 Task: Start in the project CodeWave the sprint 'Velocity Vectors', with a duration of 3 weeks. Start in the project CodeWave the sprint 'Velocity Vectors', with a duration of 2 weeks. Start in the project CodeWave the sprint 'Velocity Vectors', with a duration of 1 week
Action: Mouse moved to (72, 55)
Screenshot: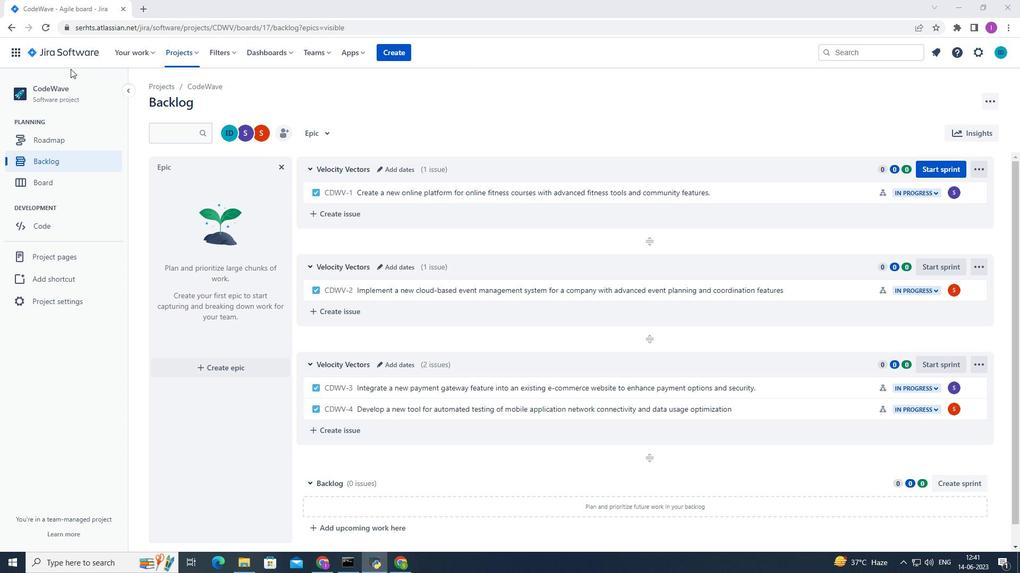 
Action: Mouse pressed left at (72, 55)
Screenshot: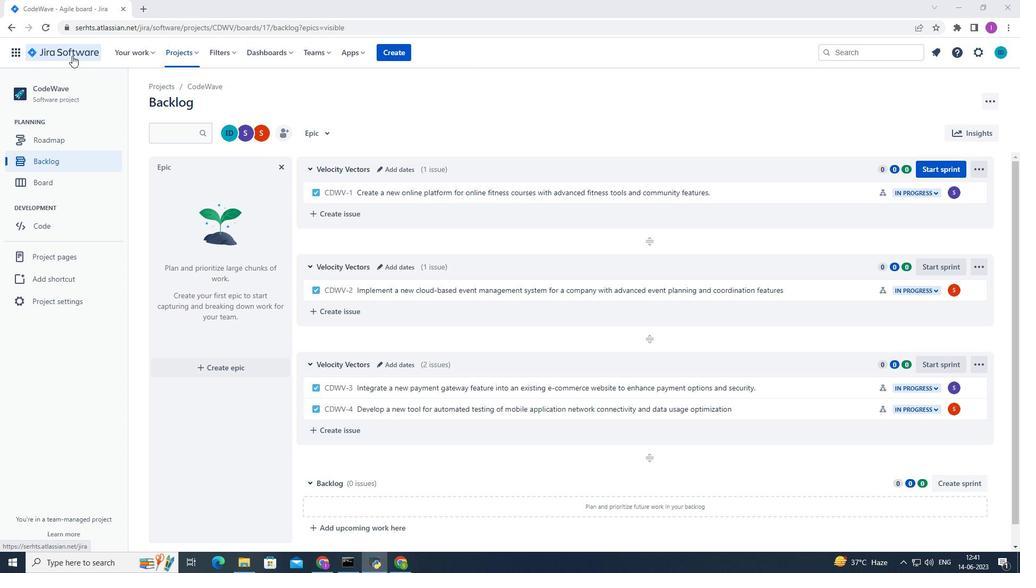 
Action: Mouse moved to (184, 48)
Screenshot: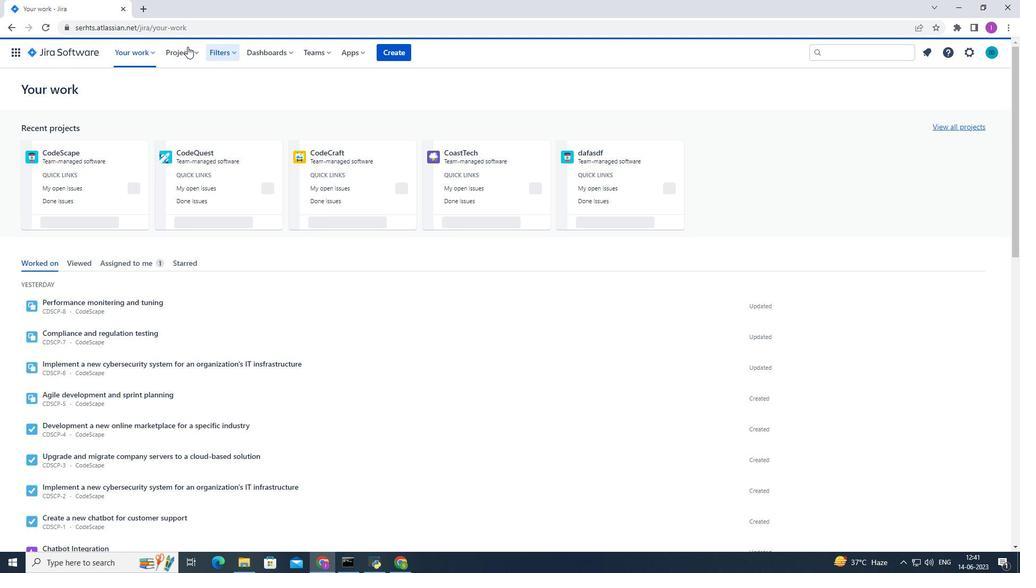 
Action: Mouse pressed left at (184, 48)
Screenshot: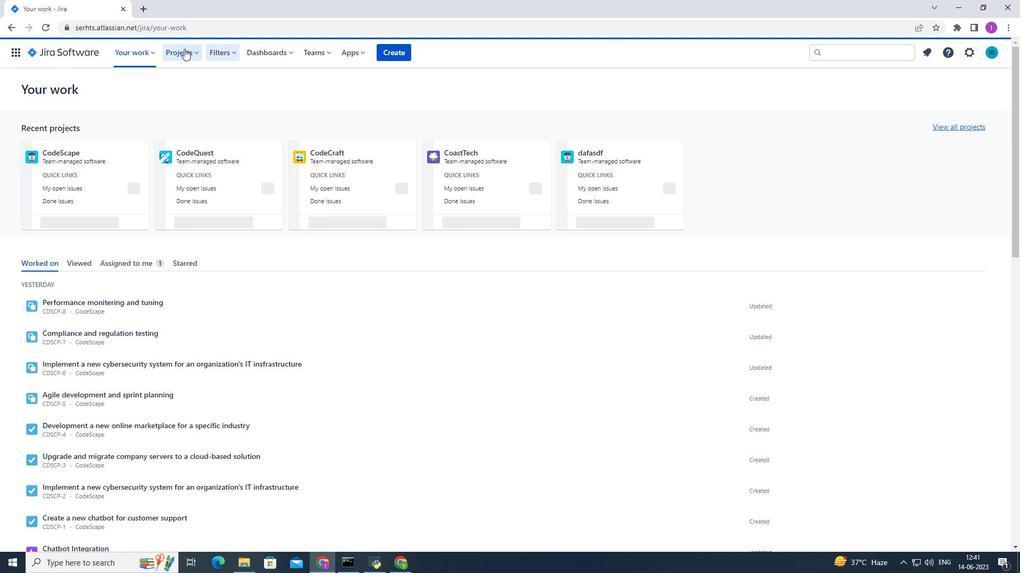 
Action: Mouse moved to (239, 100)
Screenshot: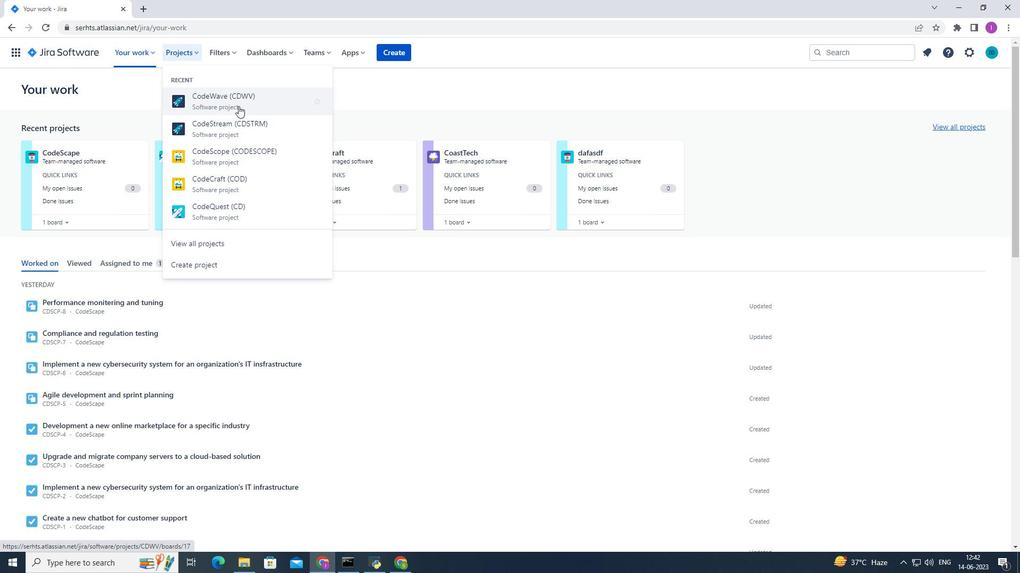 
Action: Mouse pressed left at (239, 100)
Screenshot: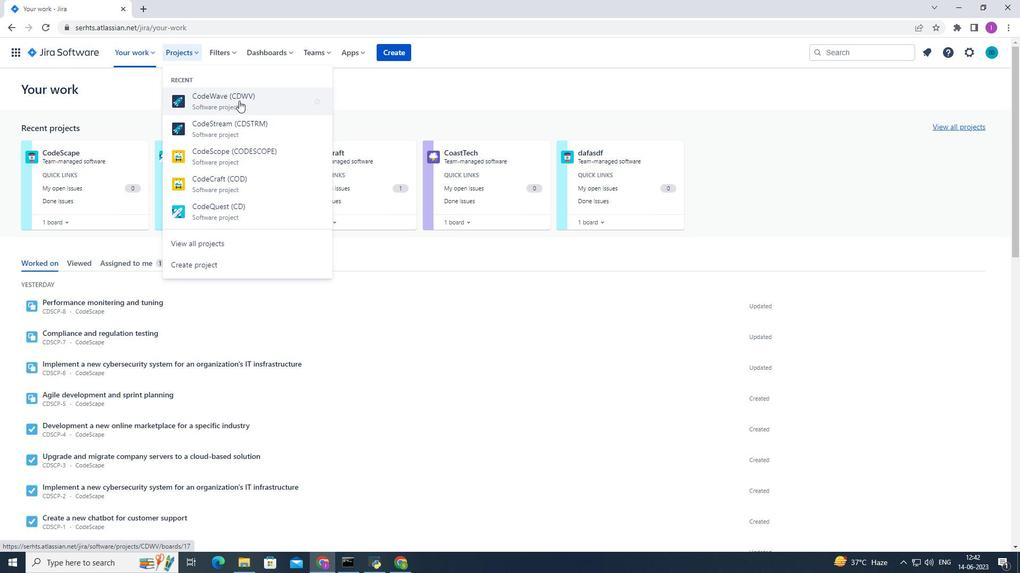 
Action: Mouse moved to (91, 166)
Screenshot: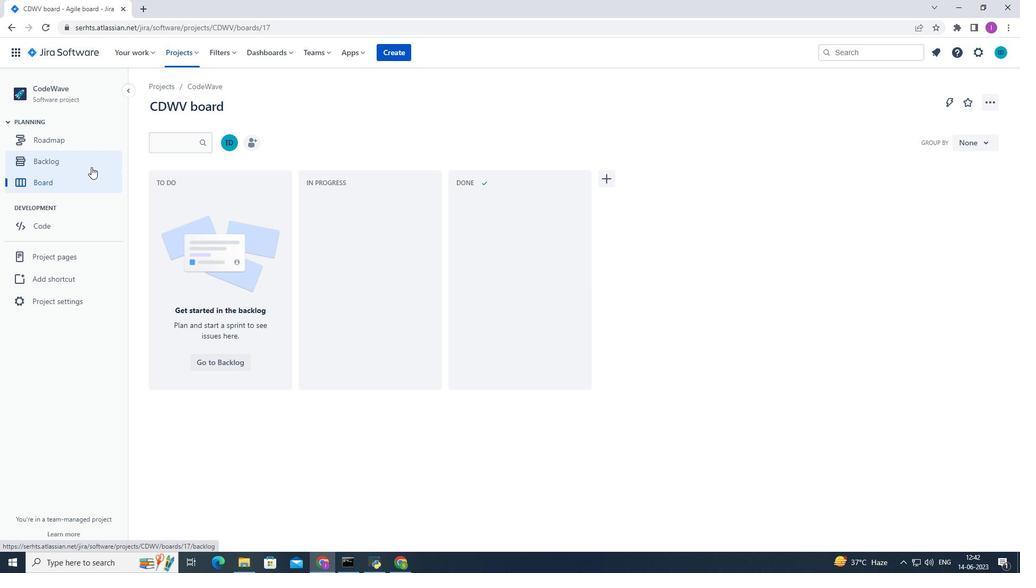 
Action: Mouse pressed left at (91, 166)
Screenshot: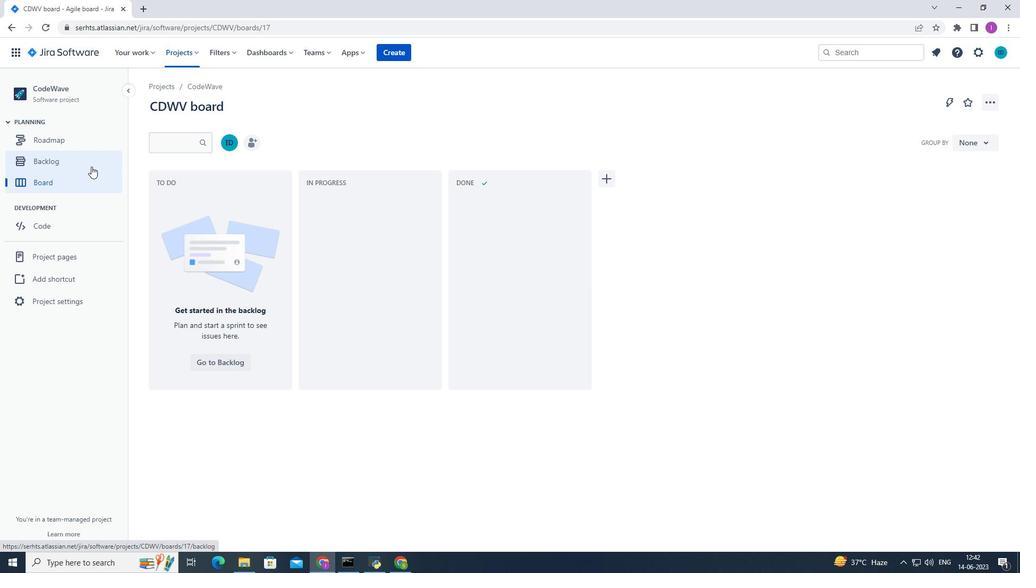 
Action: Mouse moved to (947, 171)
Screenshot: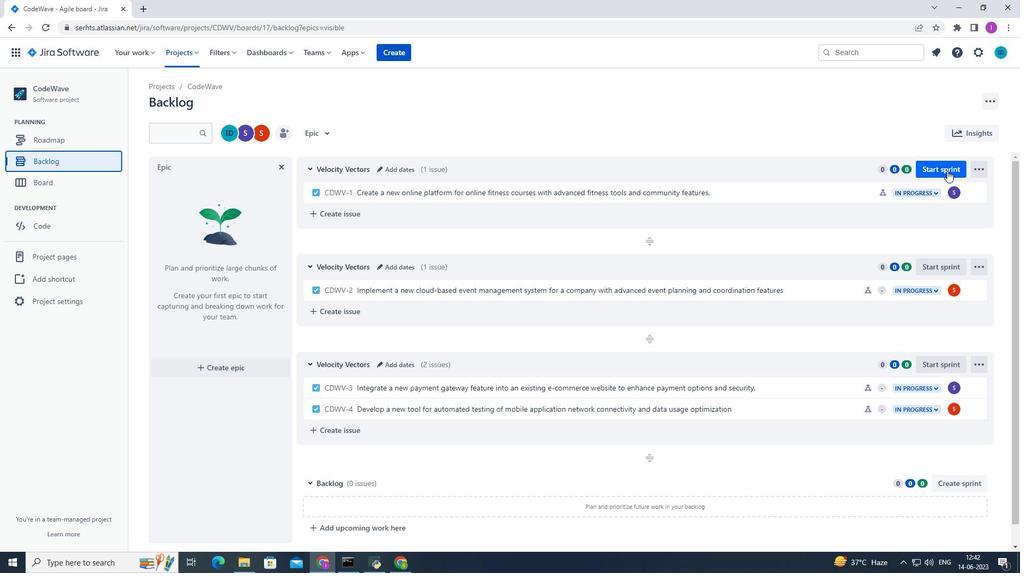 
Action: Mouse pressed left at (947, 171)
Screenshot: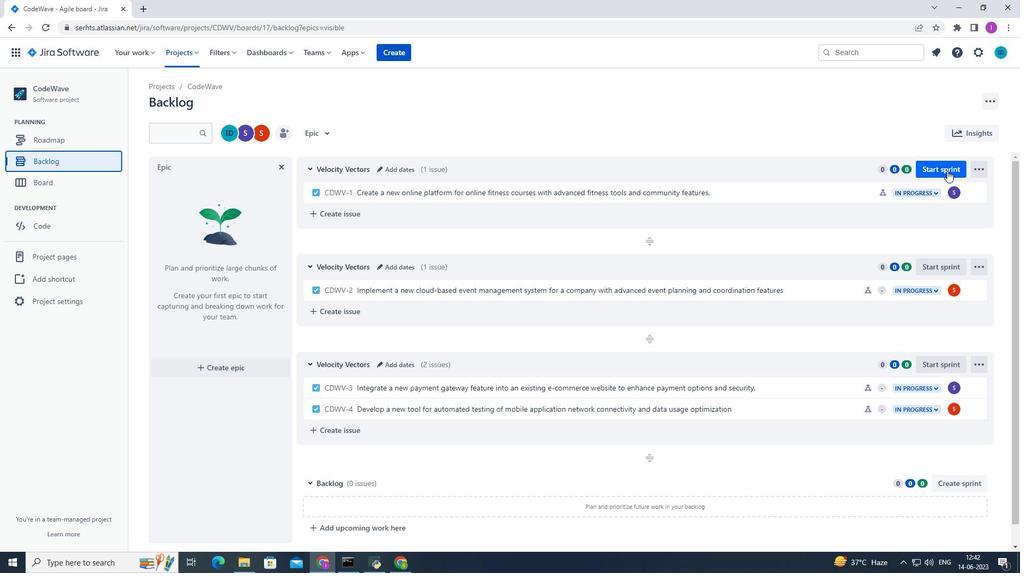 
Action: Mouse moved to (484, 184)
Screenshot: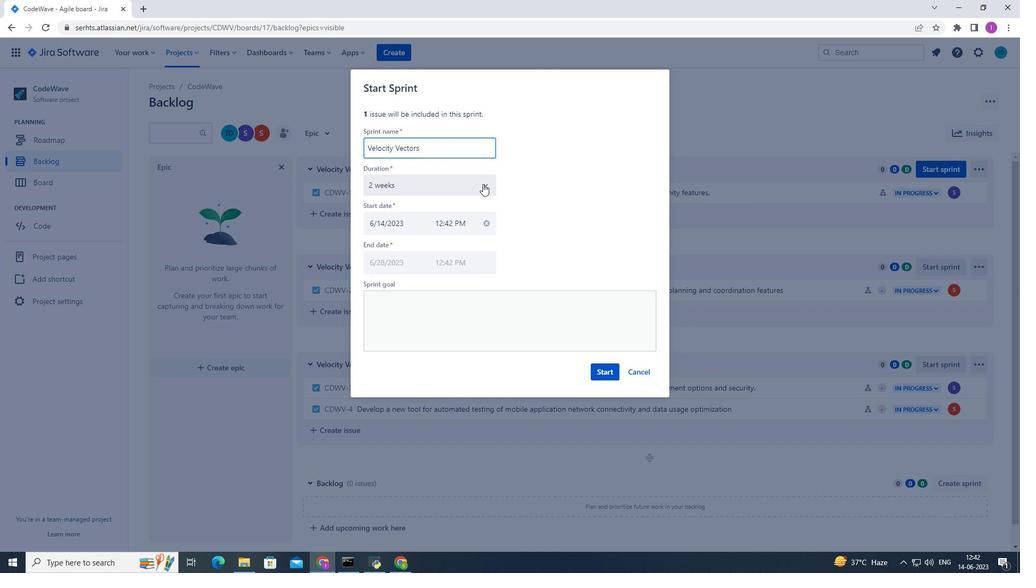 
Action: Mouse pressed left at (484, 184)
Screenshot: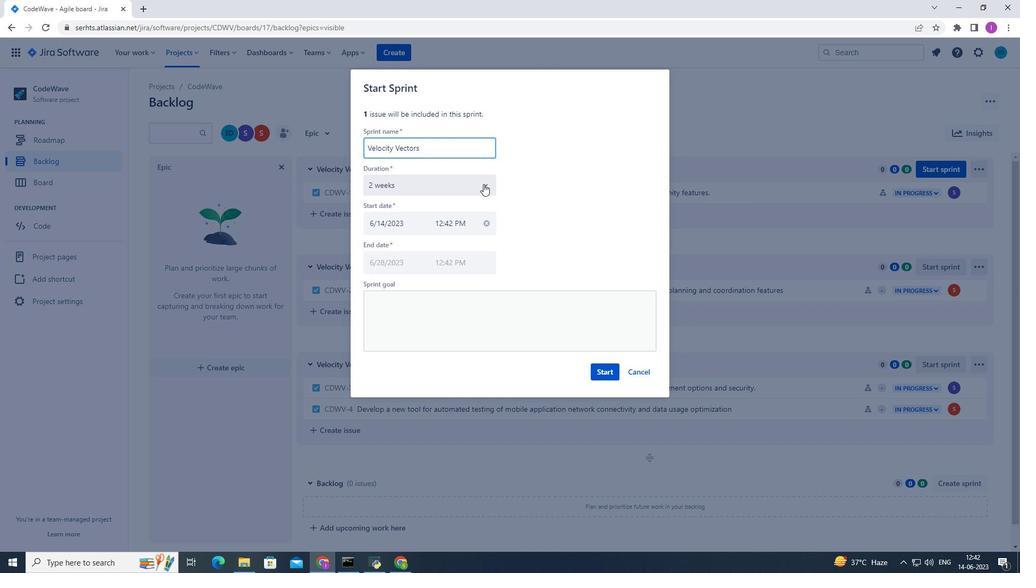 
Action: Mouse moved to (412, 249)
Screenshot: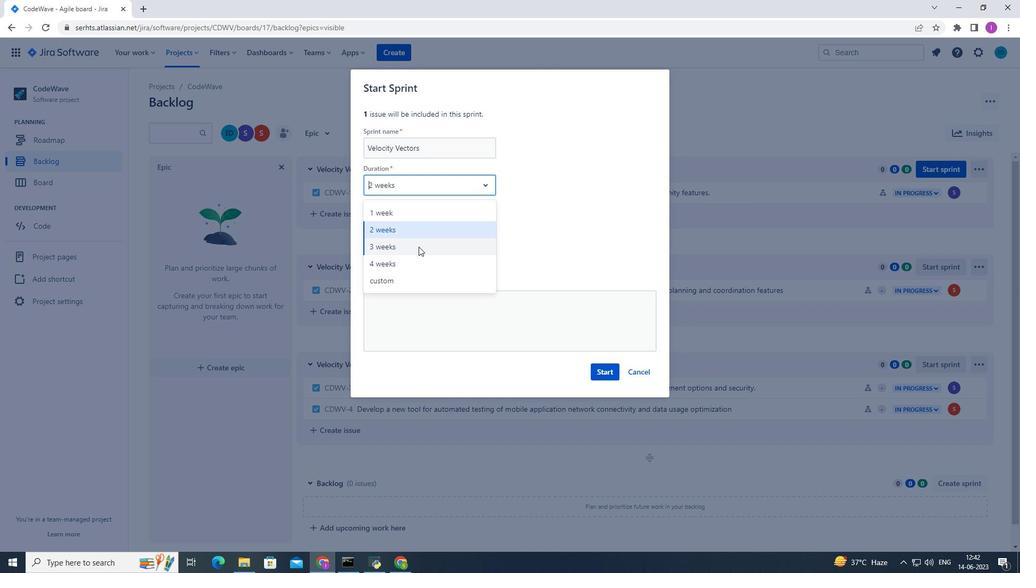 
Action: Mouse pressed left at (412, 249)
Screenshot: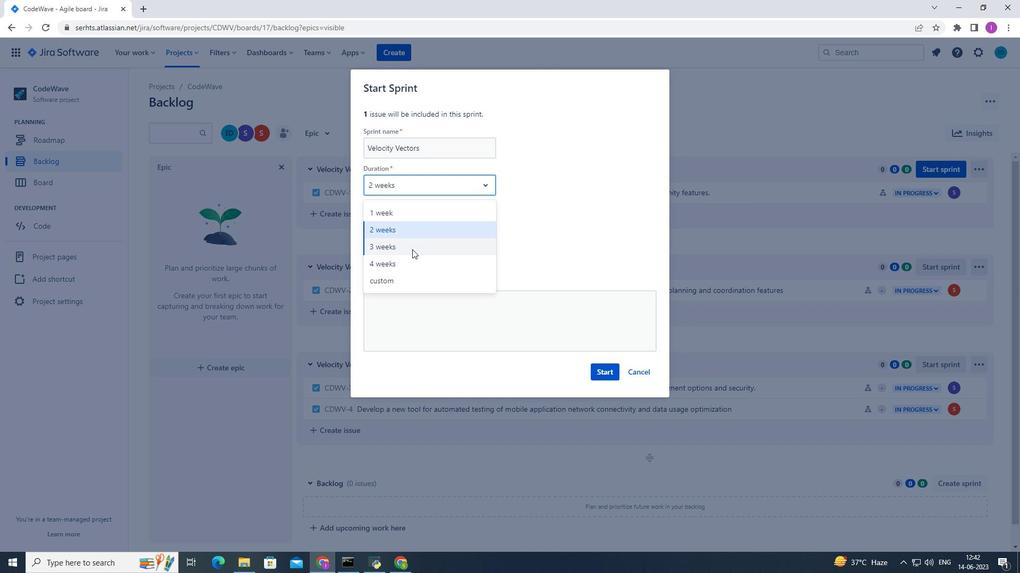 
Action: Mouse moved to (614, 375)
Screenshot: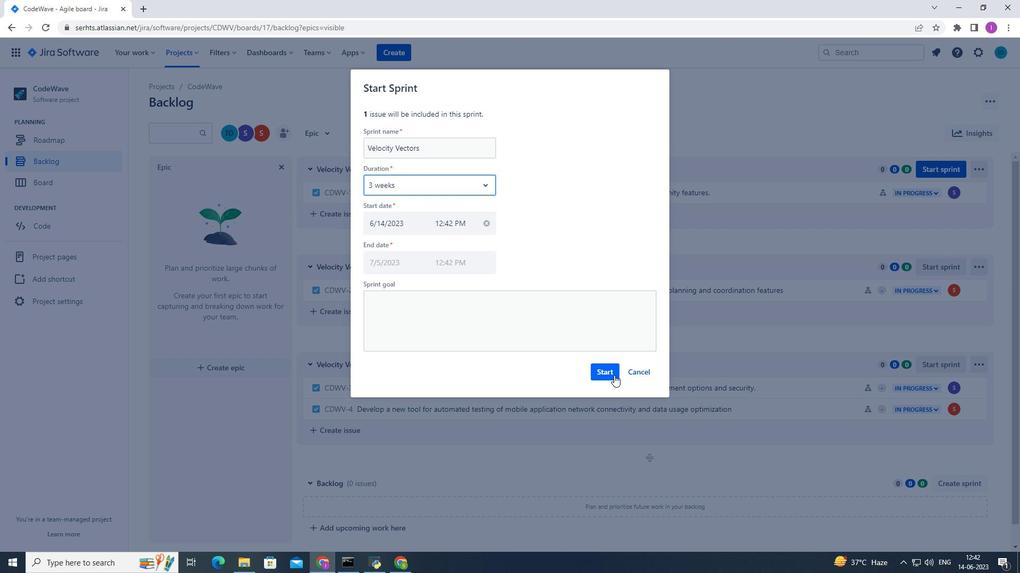 
Action: Mouse pressed left at (614, 375)
Screenshot: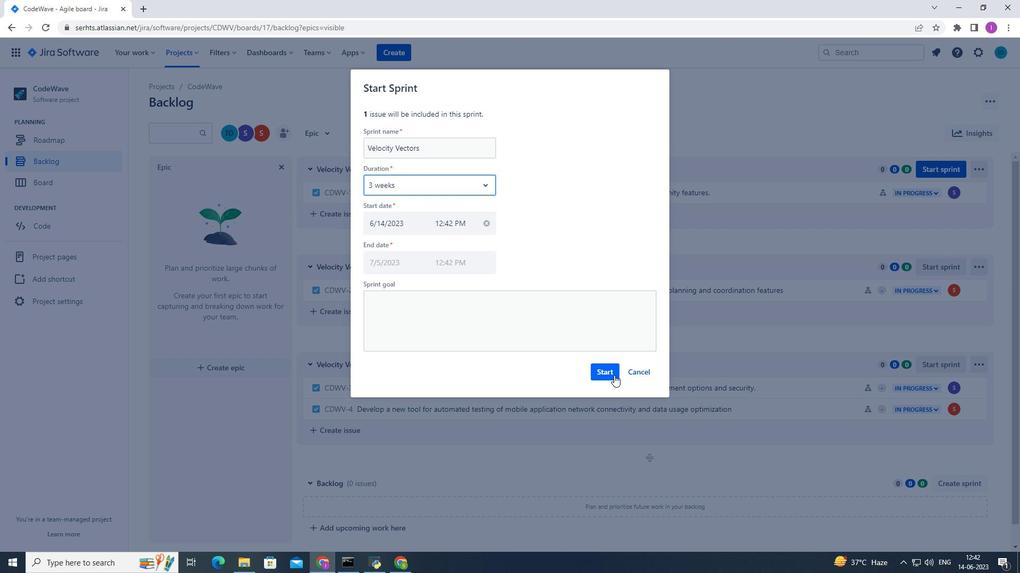 
Action: Mouse moved to (16, 24)
Screenshot: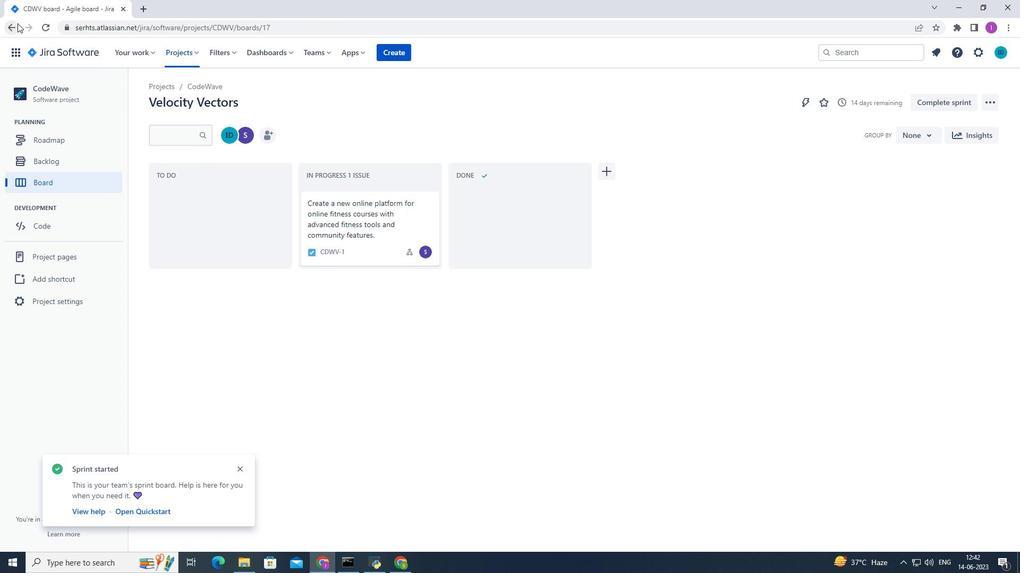 
Action: Mouse pressed left at (16, 24)
Screenshot: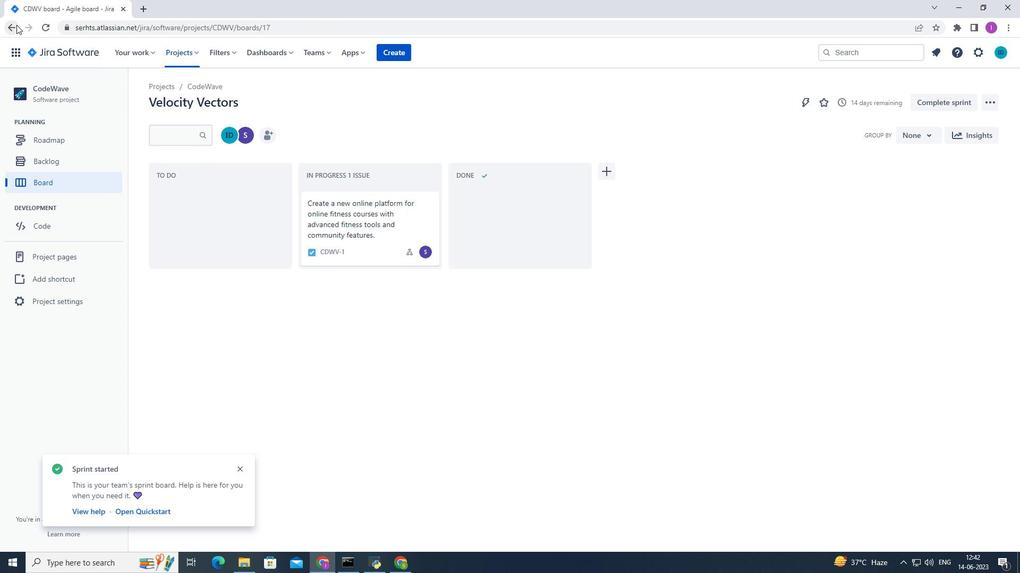 
Action: Mouse moved to (939, 262)
Screenshot: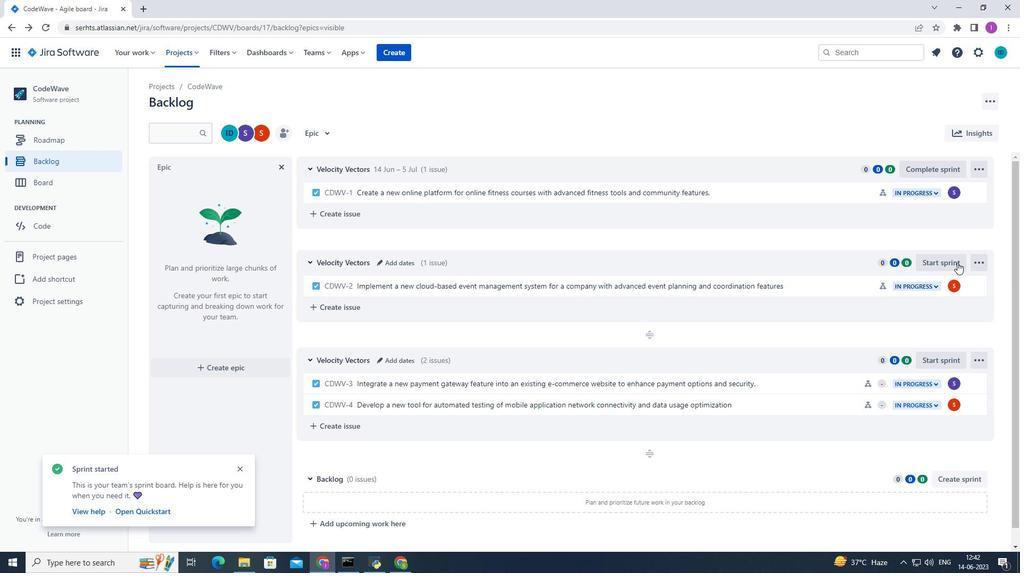 
Action: Mouse pressed left at (939, 262)
Screenshot: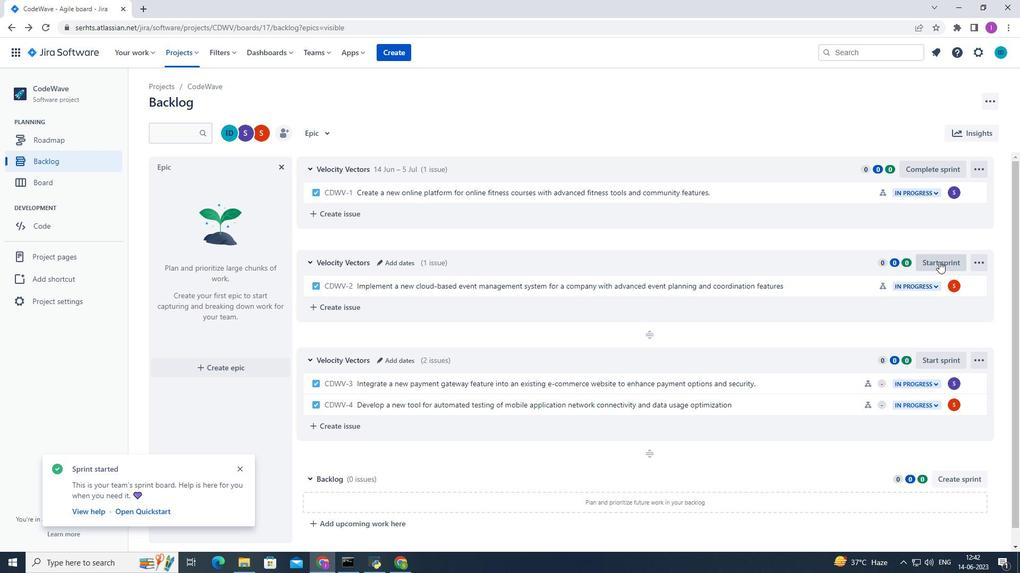 
Action: Mouse moved to (489, 182)
Screenshot: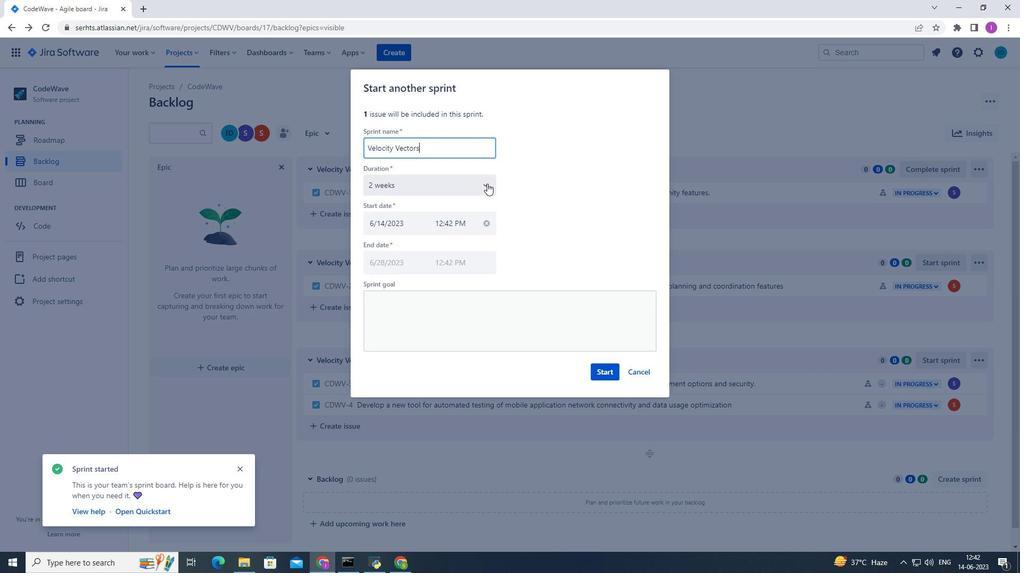 
Action: Mouse pressed left at (489, 182)
Screenshot: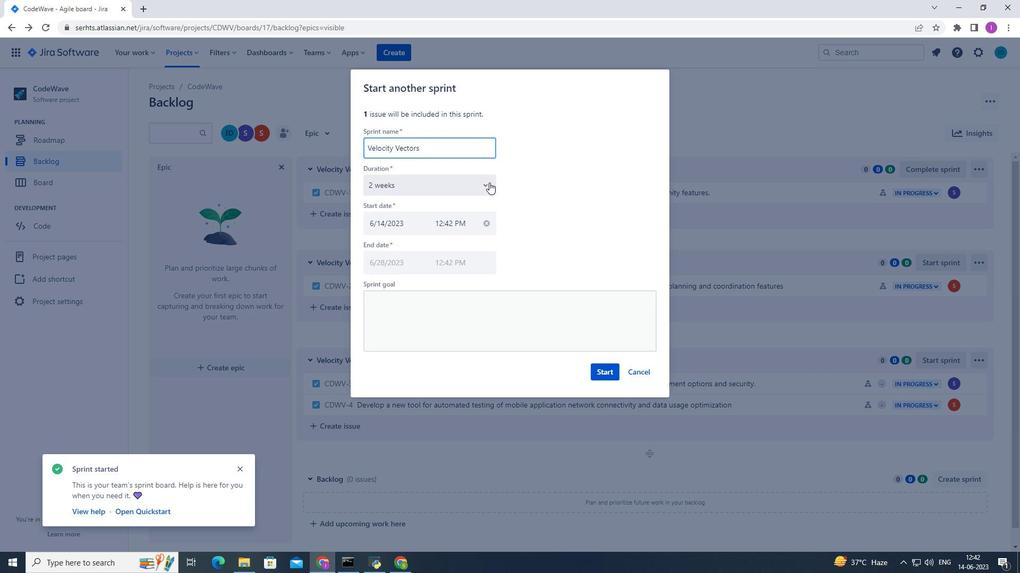 
Action: Mouse moved to (424, 232)
Screenshot: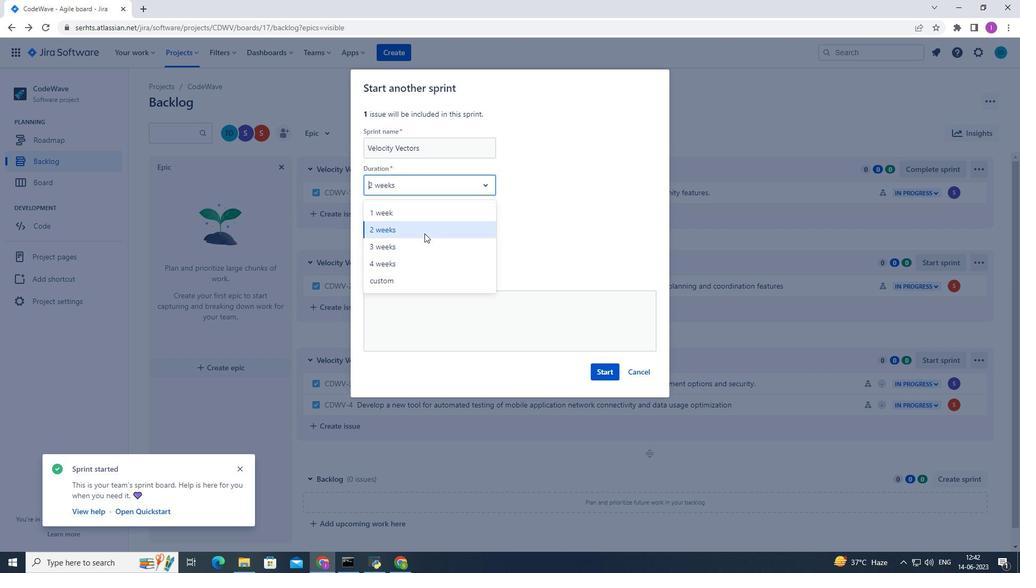 
Action: Mouse pressed left at (424, 232)
Screenshot: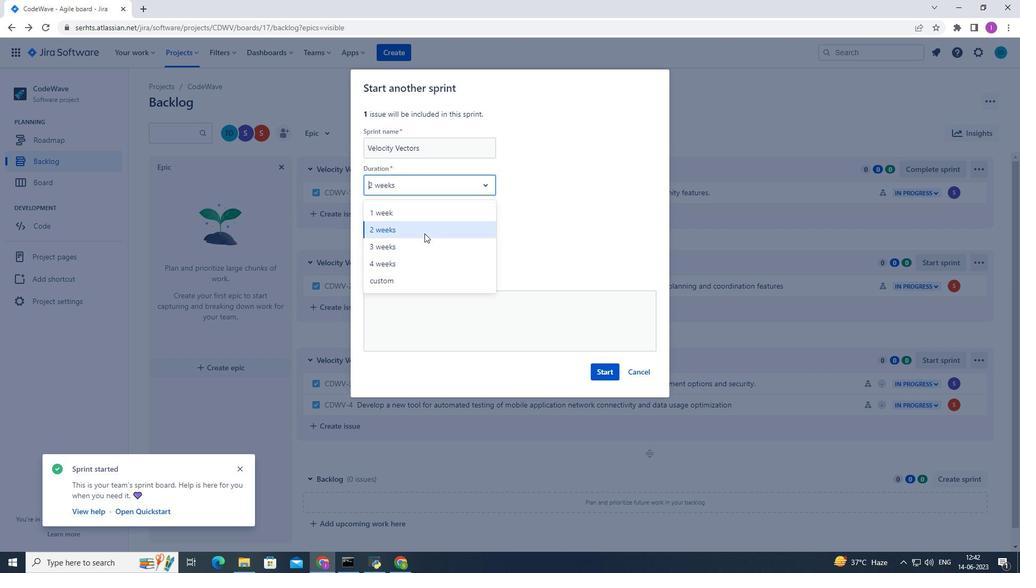 
Action: Mouse moved to (600, 377)
Screenshot: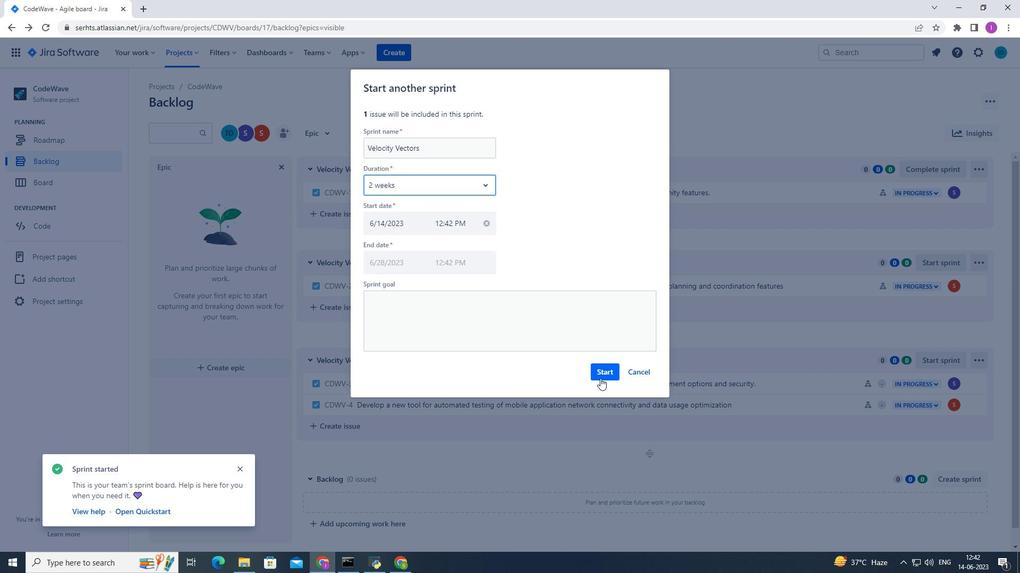 
Action: Mouse pressed left at (600, 377)
Screenshot: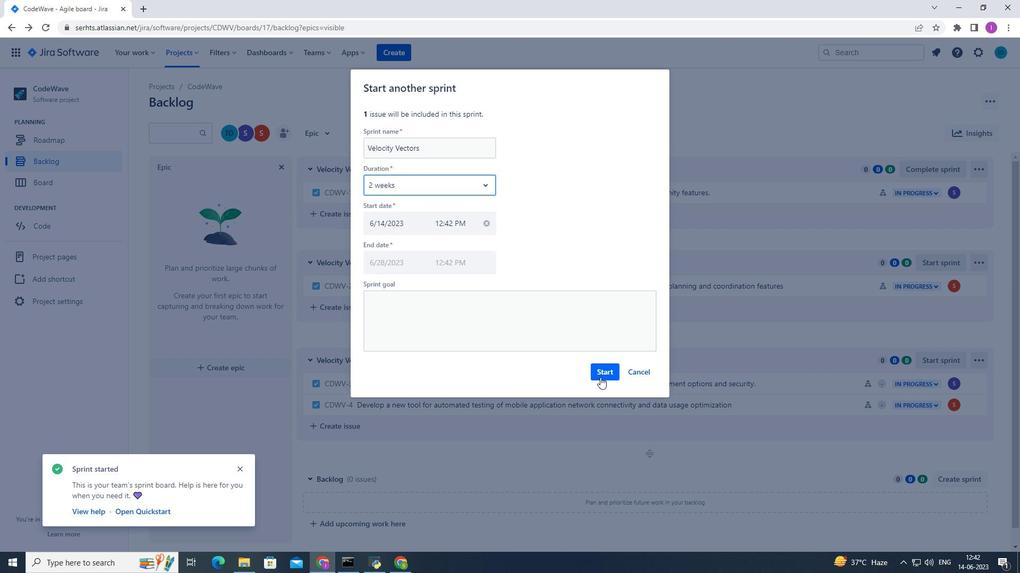 
Action: Mouse moved to (7, 30)
Screenshot: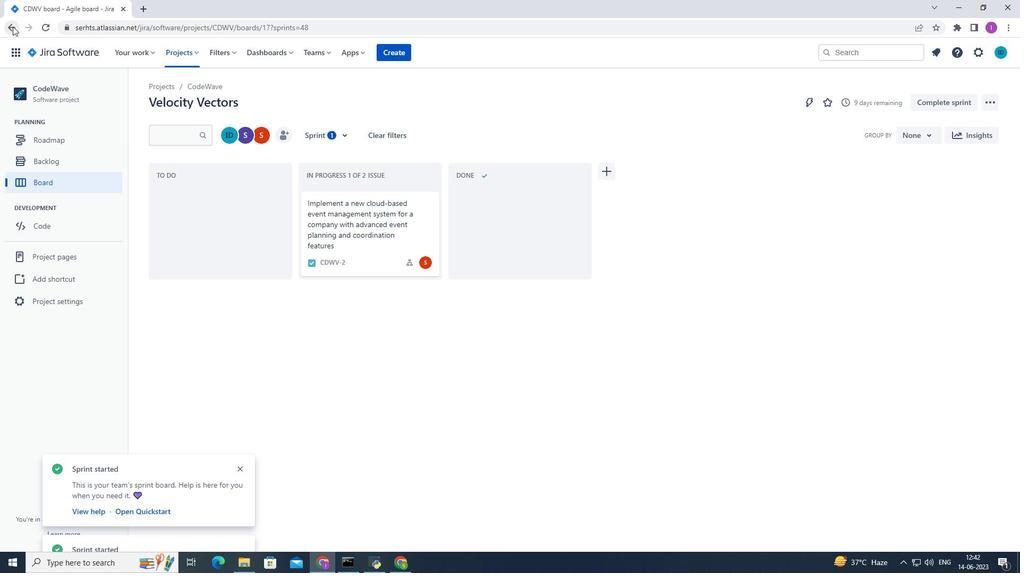 
Action: Mouse pressed left at (7, 30)
Screenshot: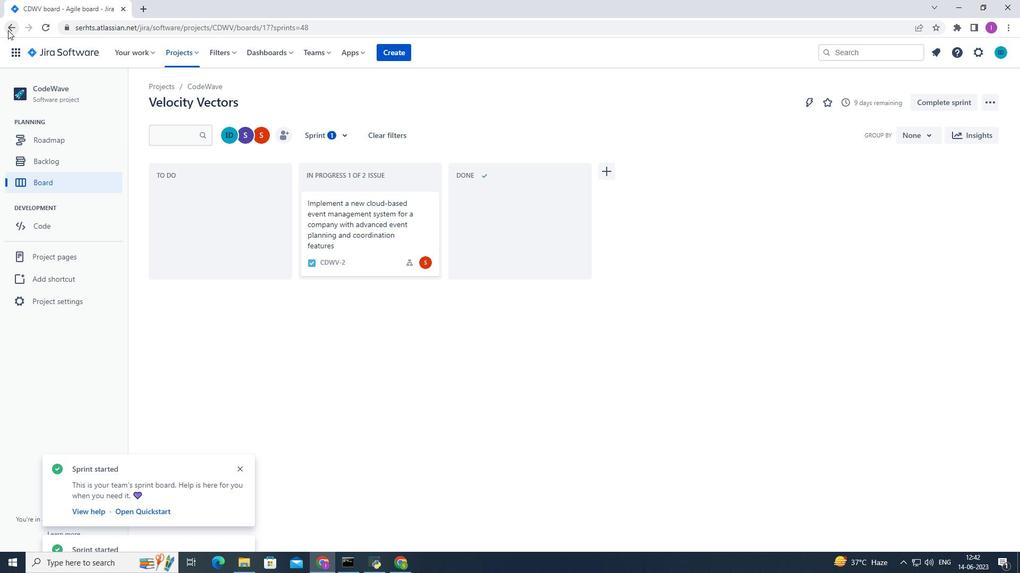 
Action: Mouse moved to (949, 355)
Screenshot: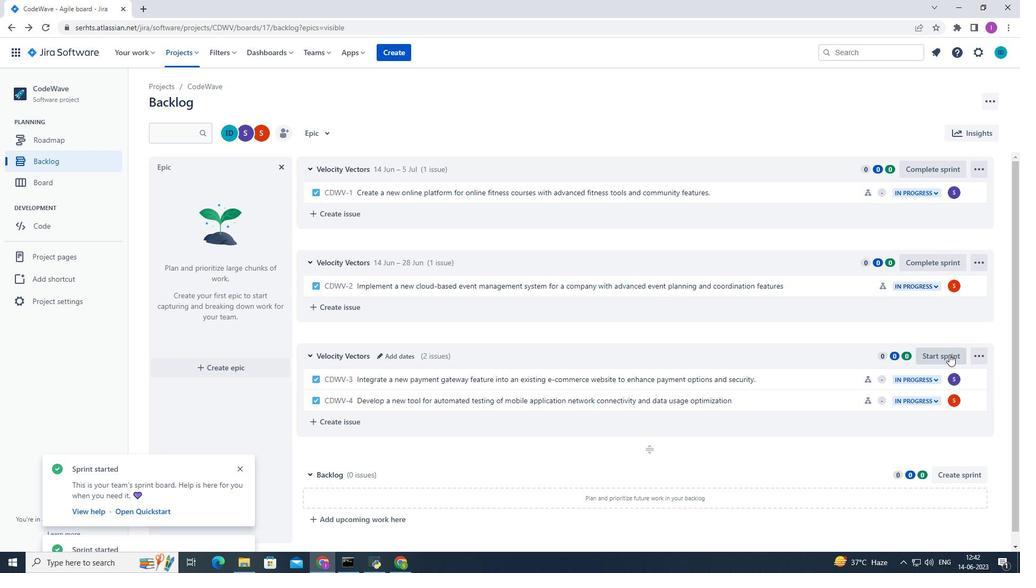
Action: Mouse pressed left at (949, 355)
Screenshot: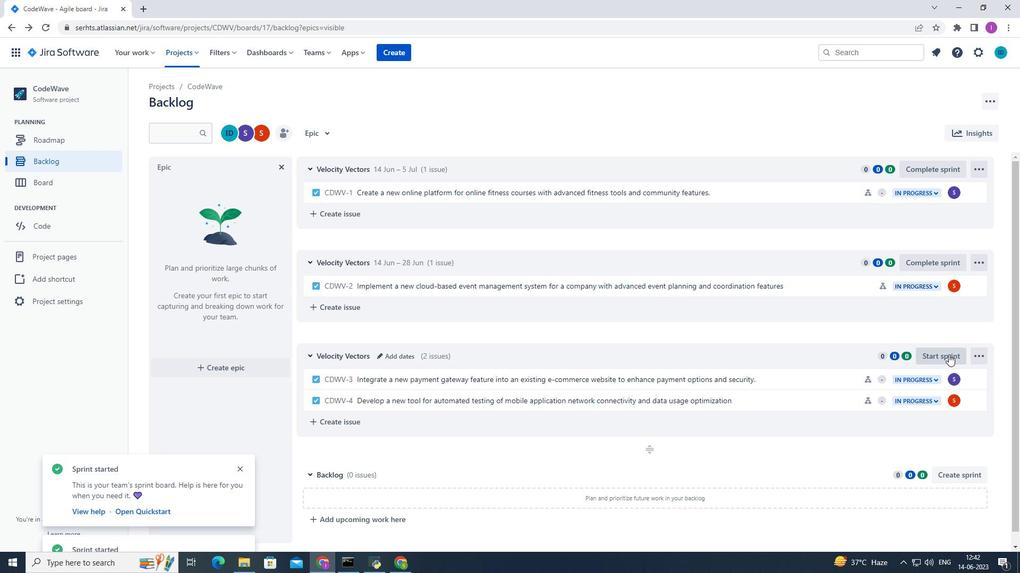 
Action: Mouse moved to (488, 182)
Screenshot: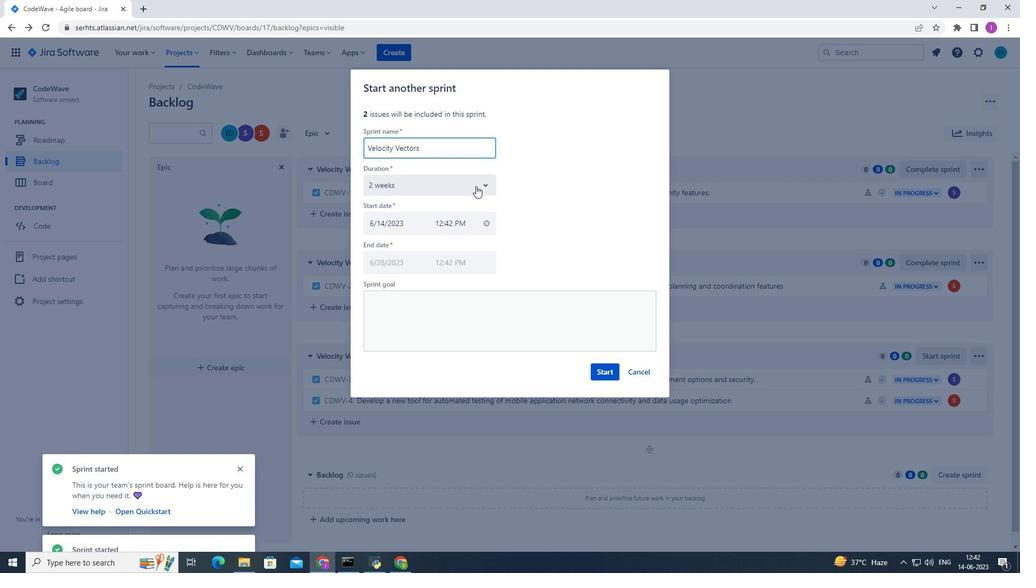 
Action: Mouse pressed left at (488, 182)
Screenshot: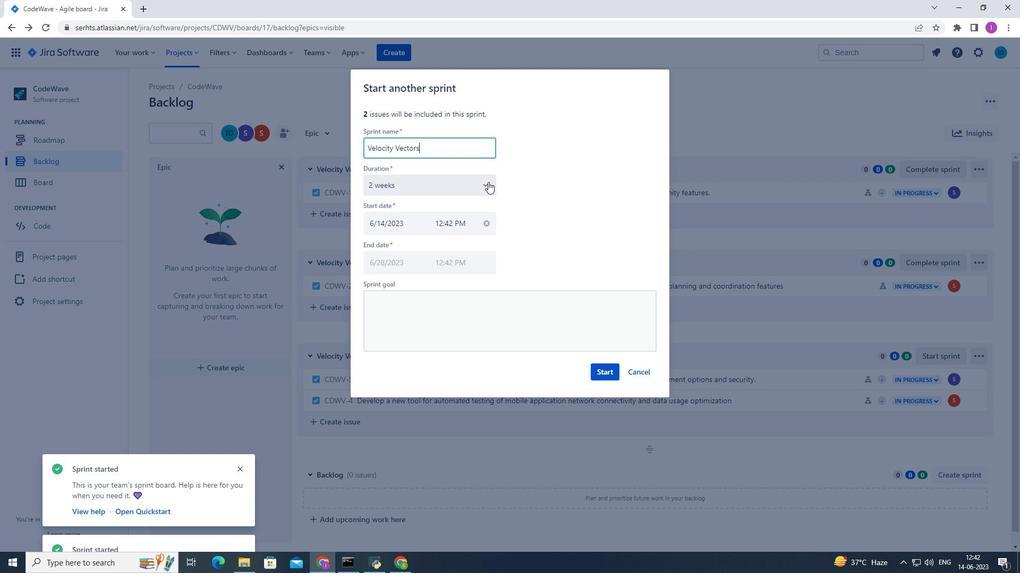 
Action: Mouse moved to (434, 214)
Screenshot: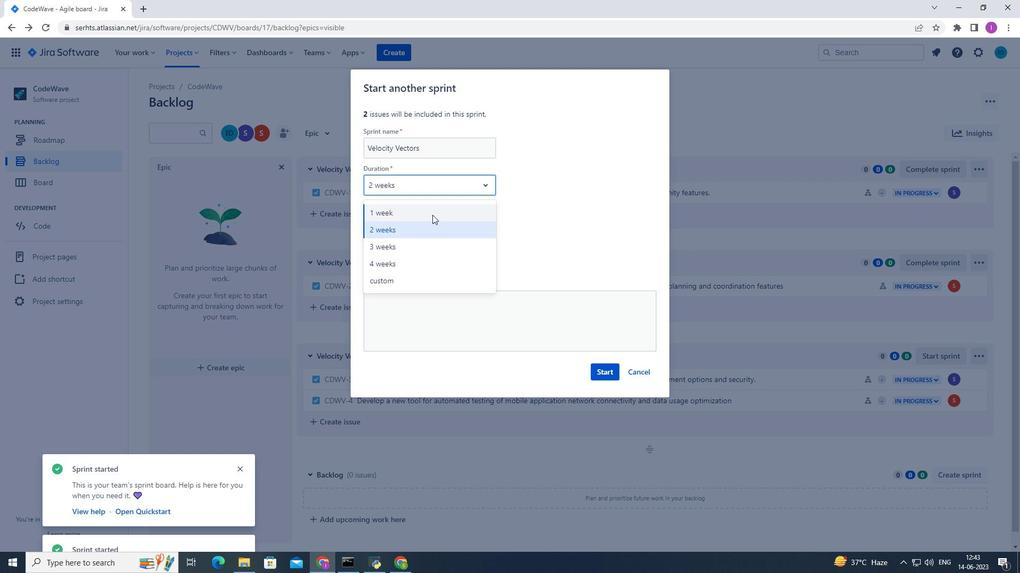 
Action: Mouse pressed left at (434, 214)
Screenshot: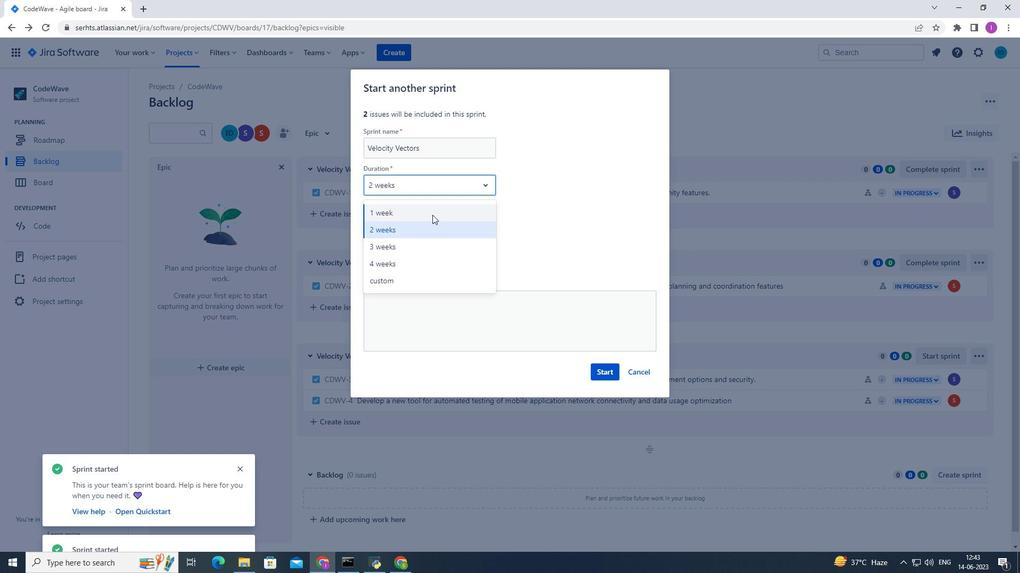 
Action: Mouse moved to (604, 372)
Screenshot: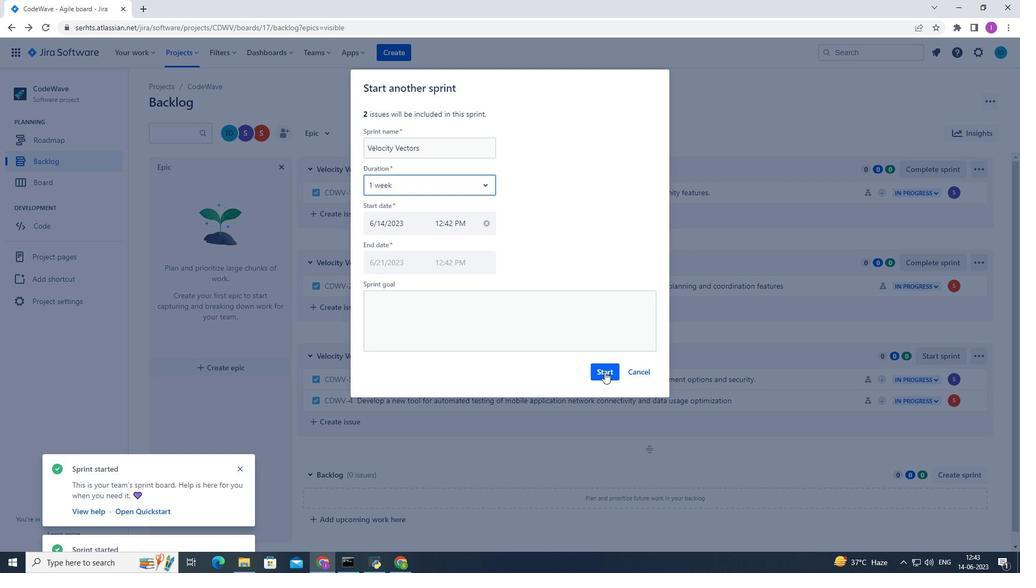 
Action: Mouse pressed left at (604, 372)
Screenshot: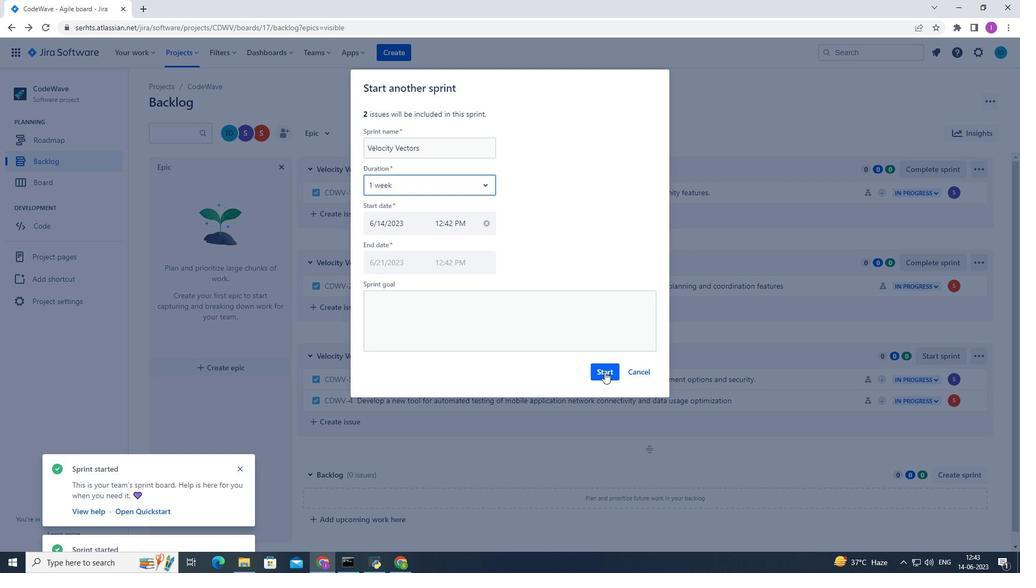 
Action: Mouse moved to (10, 28)
Screenshot: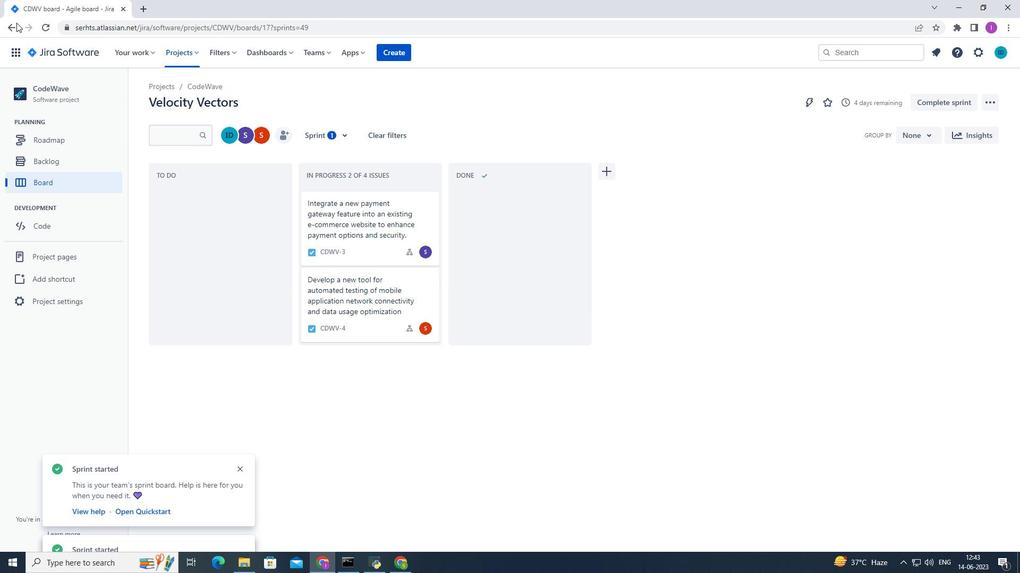 
Action: Mouse pressed left at (10, 28)
Screenshot: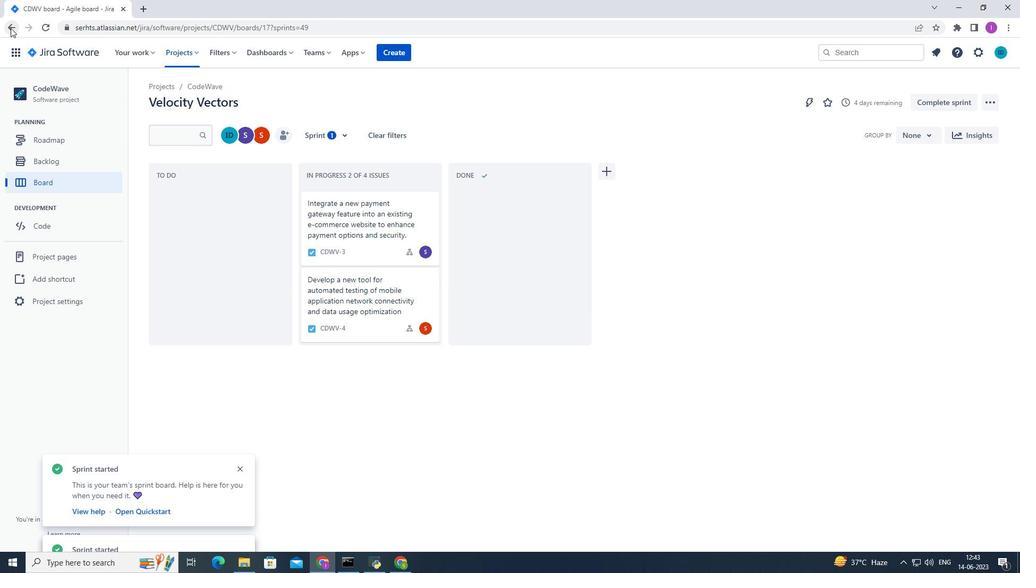 
Action: Mouse moved to (521, 453)
Screenshot: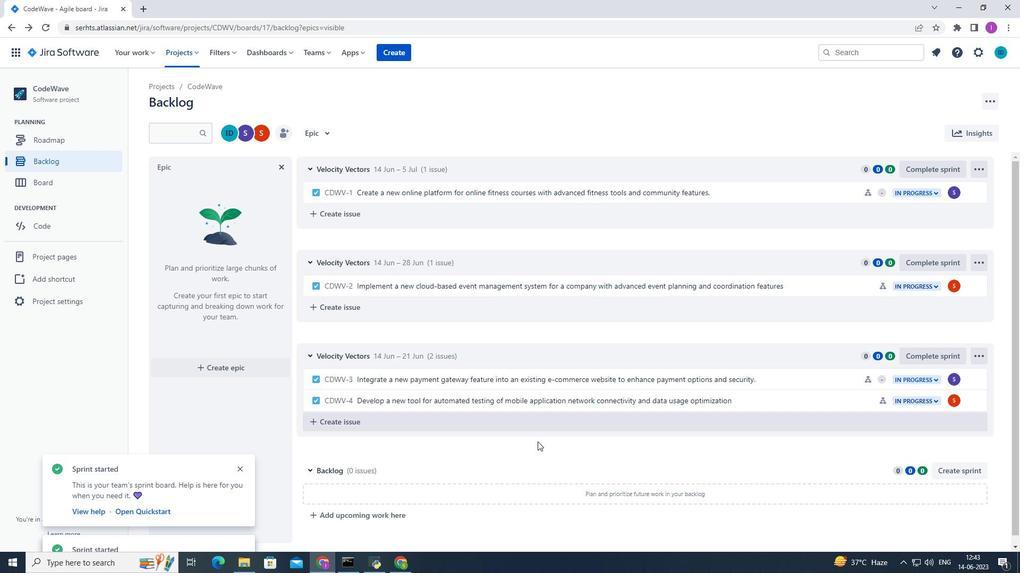 
